 Task: Select the criteria, date is before to "exact date".
Action: Mouse moved to (177, 90)
Screenshot: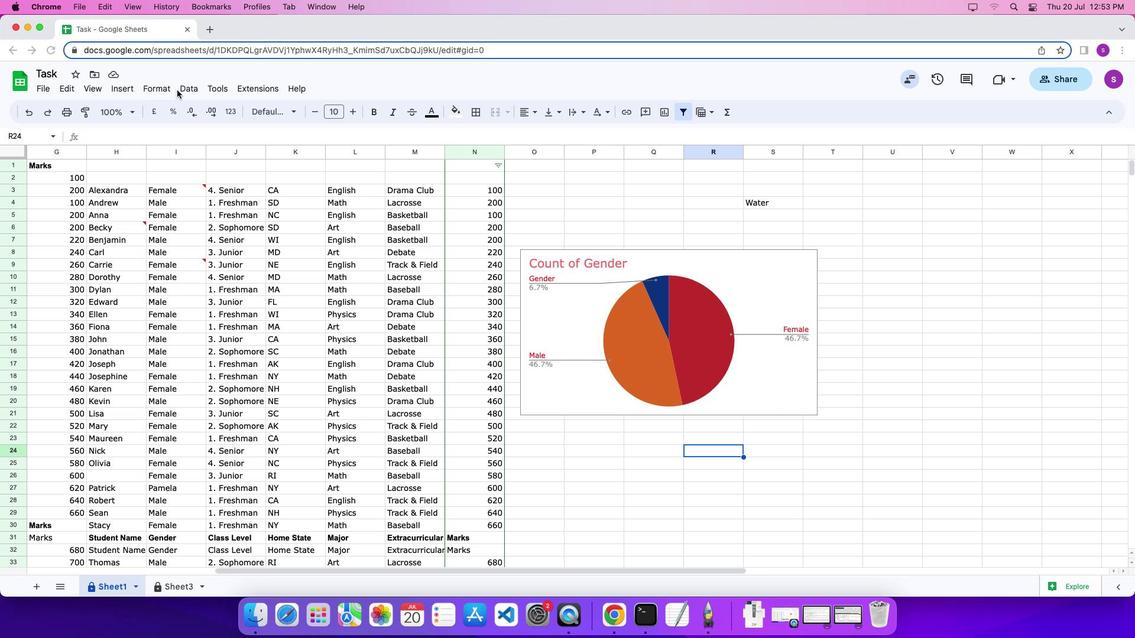 
Action: Mouse pressed left at (177, 90)
Screenshot: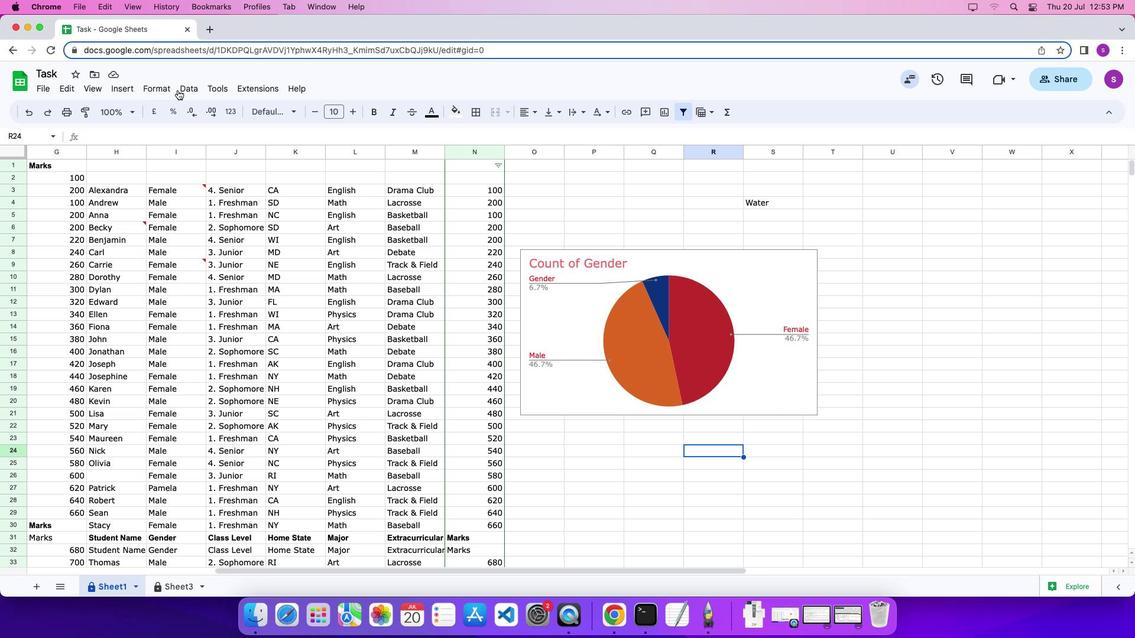 
Action: Mouse moved to (184, 89)
Screenshot: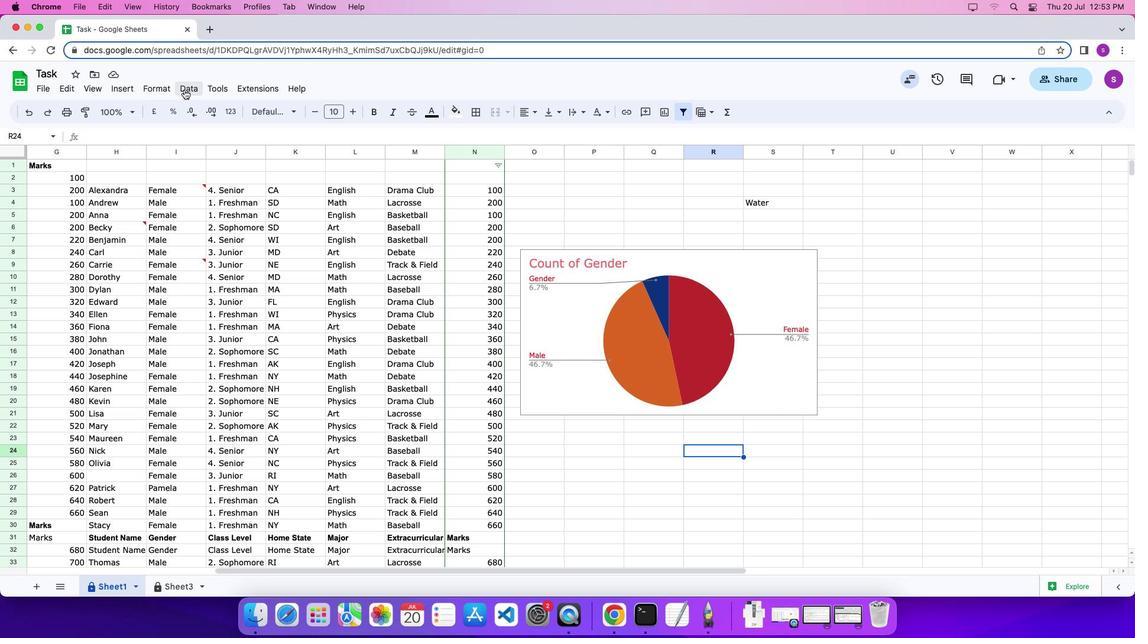 
Action: Mouse pressed left at (184, 89)
Screenshot: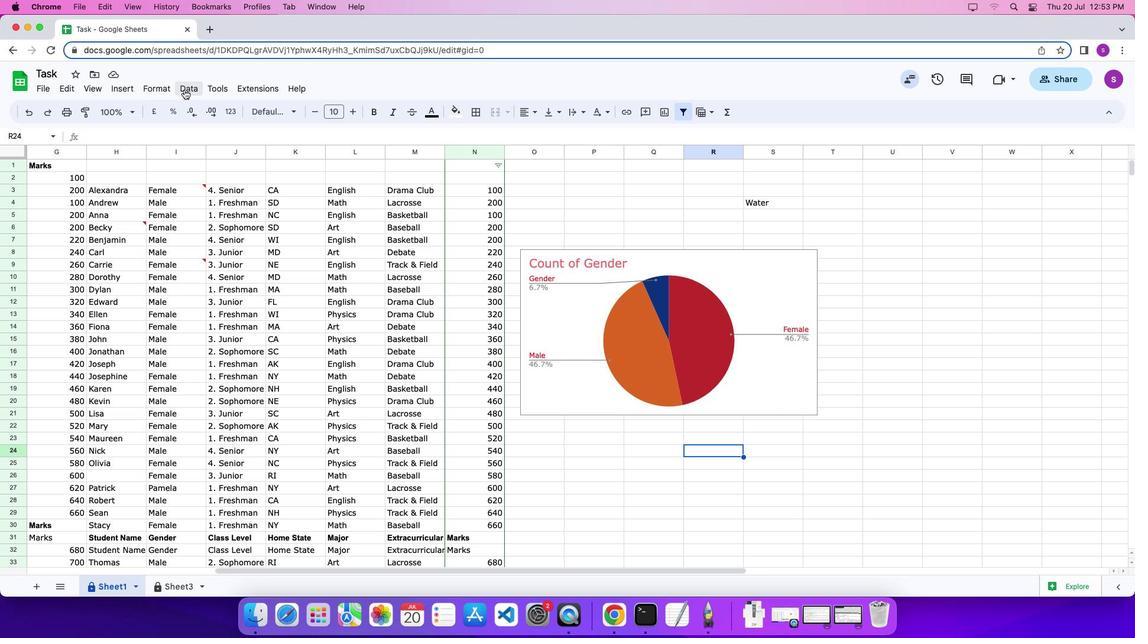 
Action: Mouse moved to (213, 331)
Screenshot: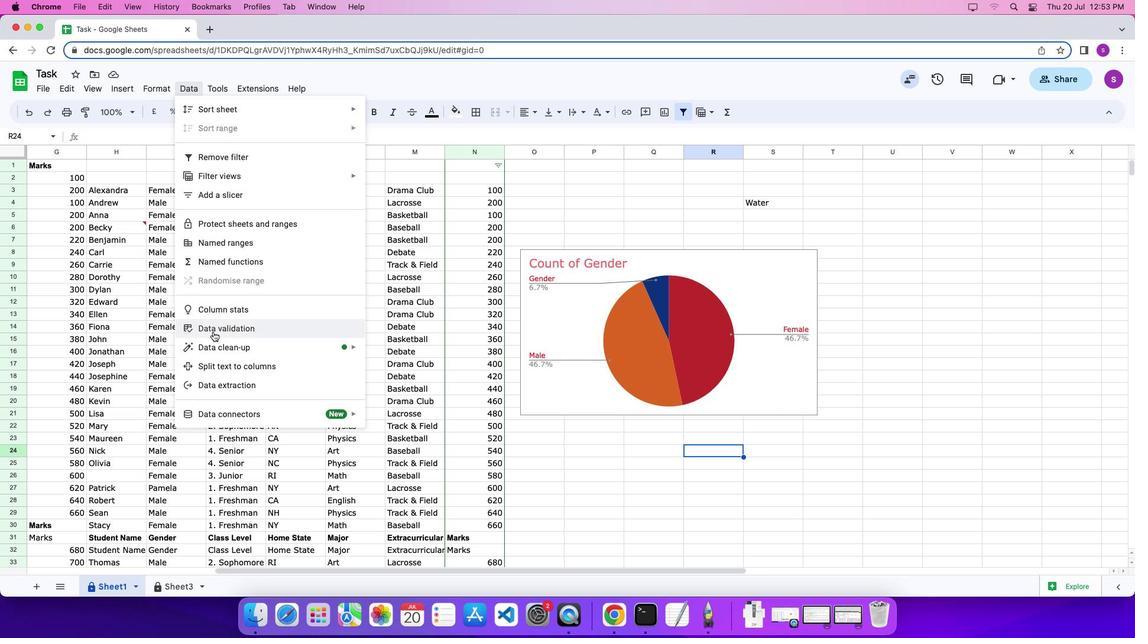 
Action: Mouse pressed left at (213, 331)
Screenshot: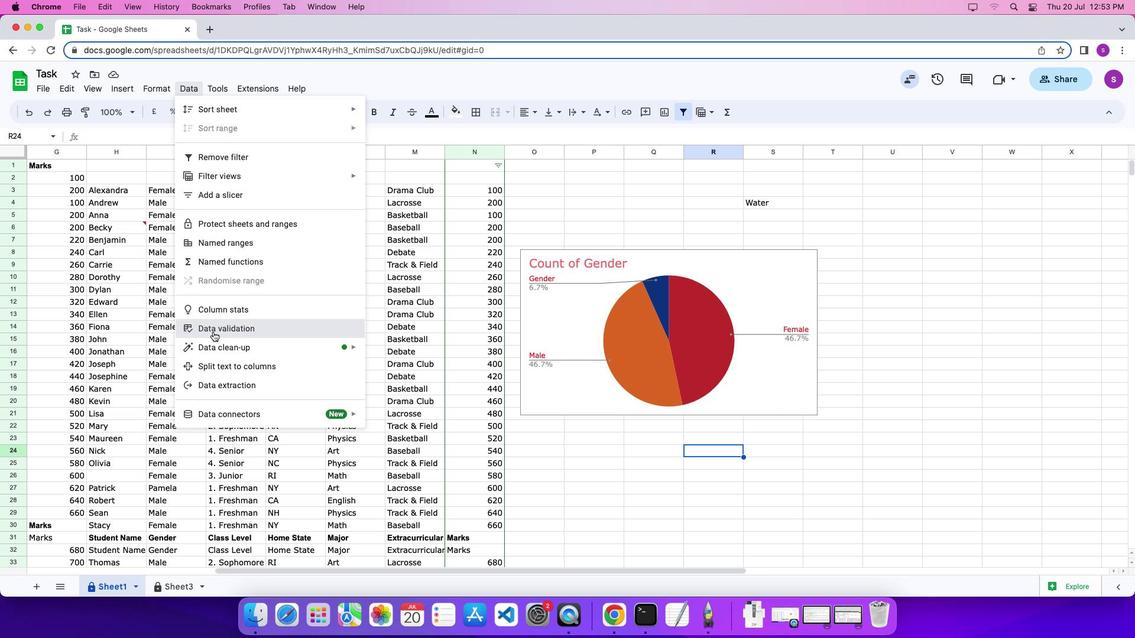 
Action: Mouse moved to (1105, 289)
Screenshot: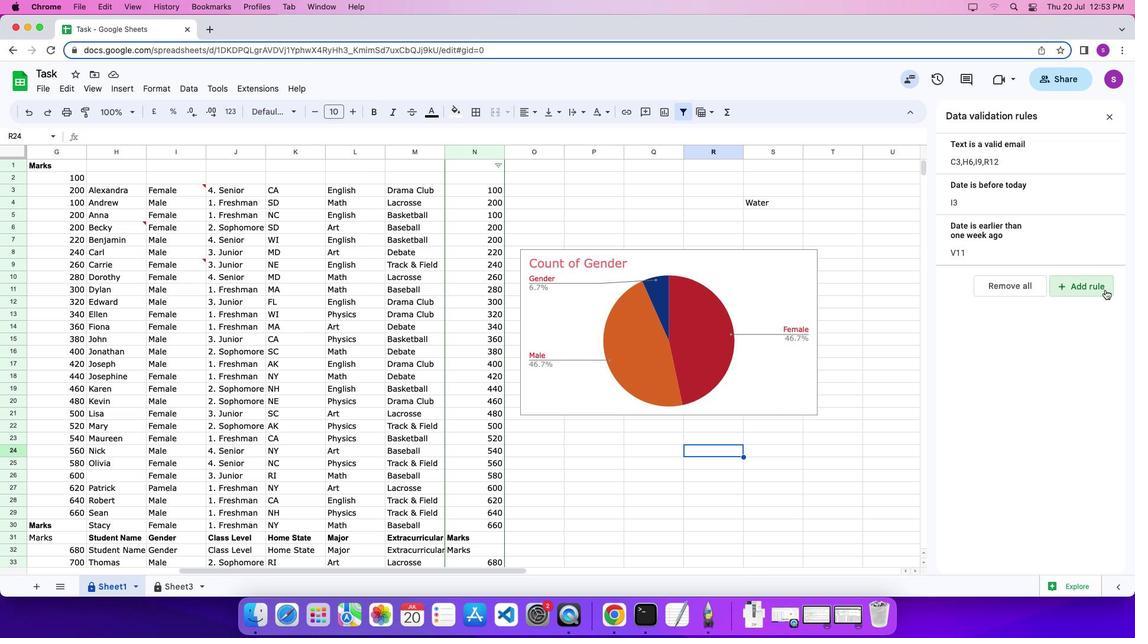 
Action: Mouse pressed left at (1105, 289)
Screenshot: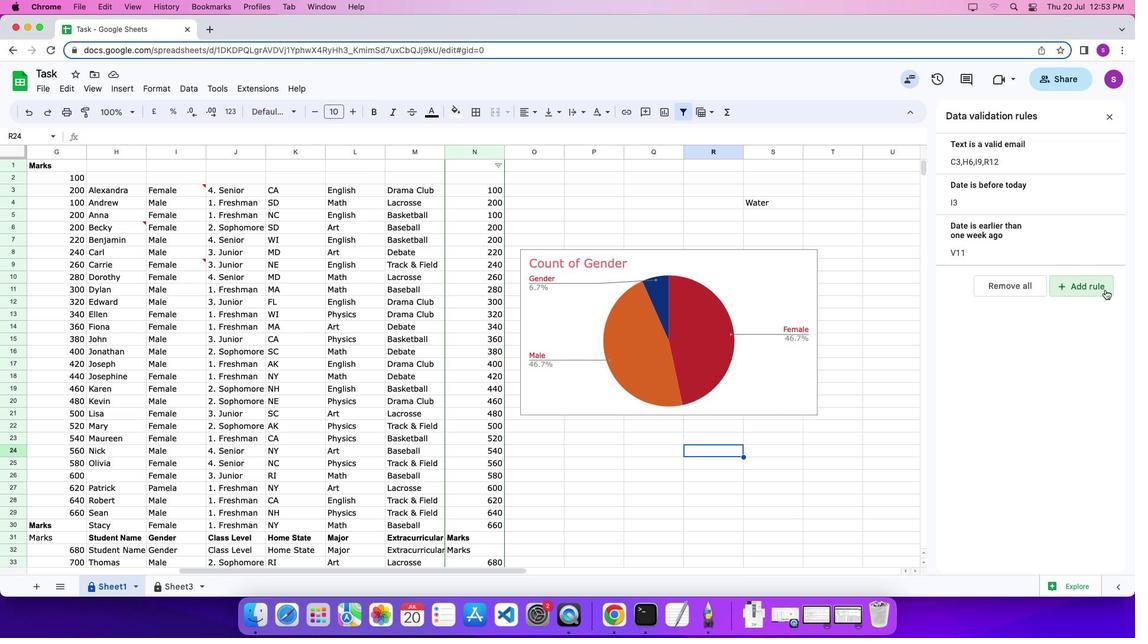 
Action: Mouse moved to (1056, 216)
Screenshot: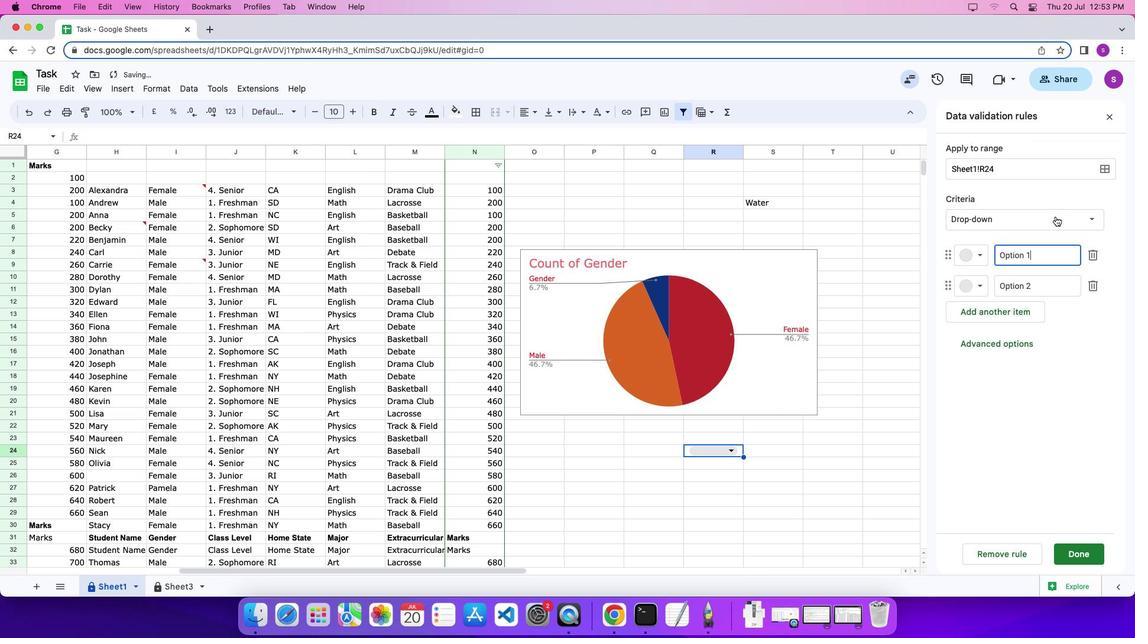 
Action: Mouse pressed left at (1056, 216)
Screenshot: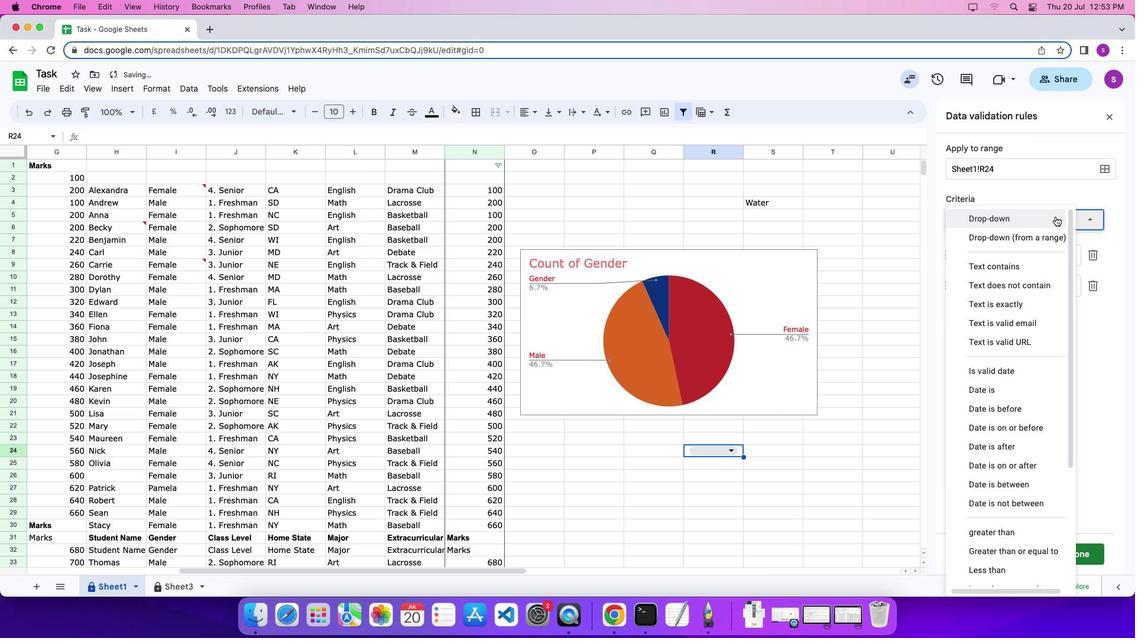 
Action: Mouse moved to (1012, 411)
Screenshot: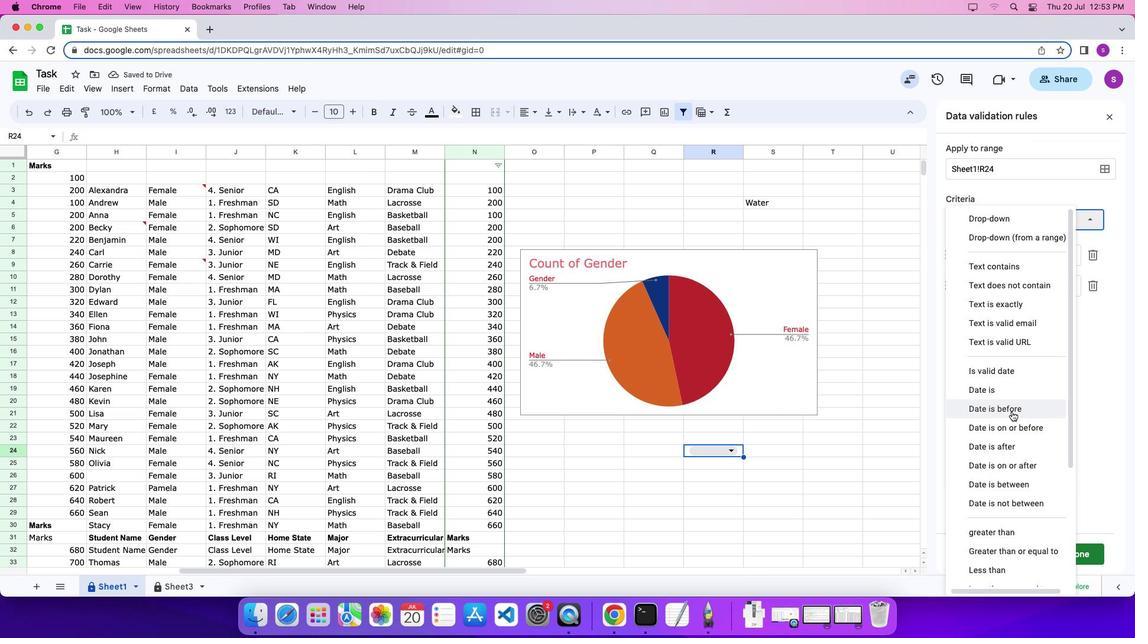 
Action: Mouse pressed left at (1012, 411)
Screenshot: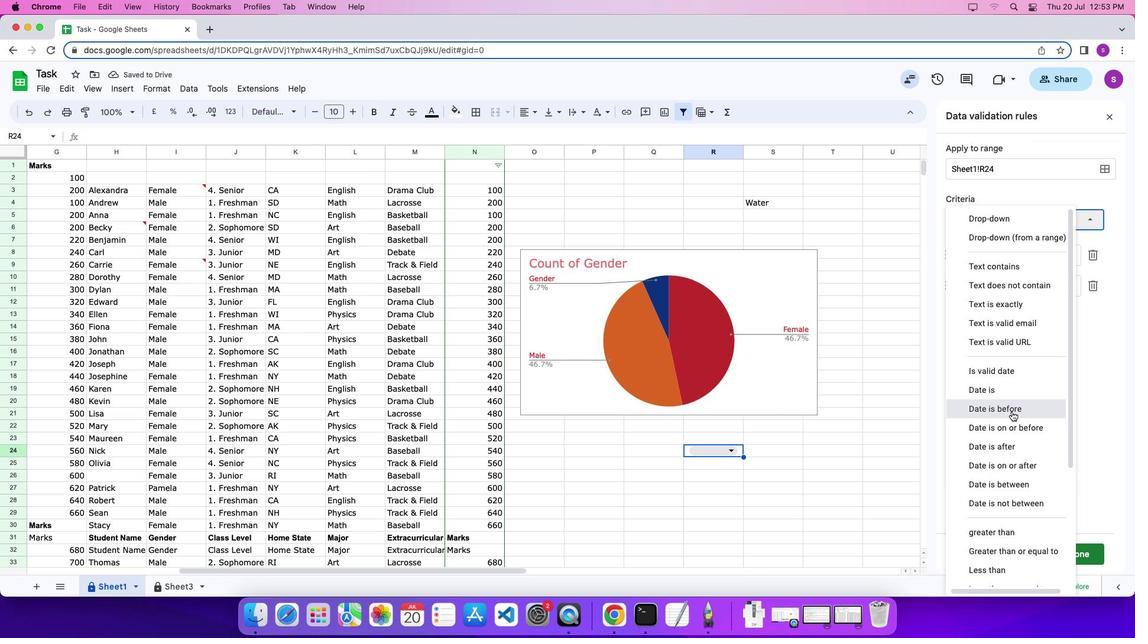 
Action: Mouse moved to (1009, 249)
Screenshot: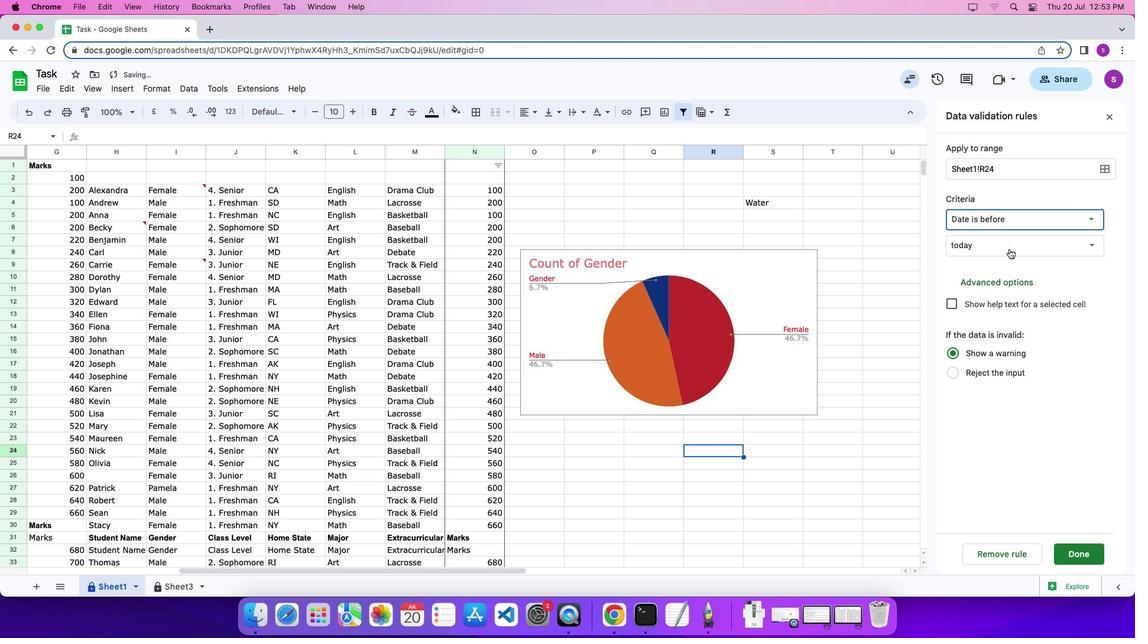 
Action: Mouse pressed left at (1009, 249)
Screenshot: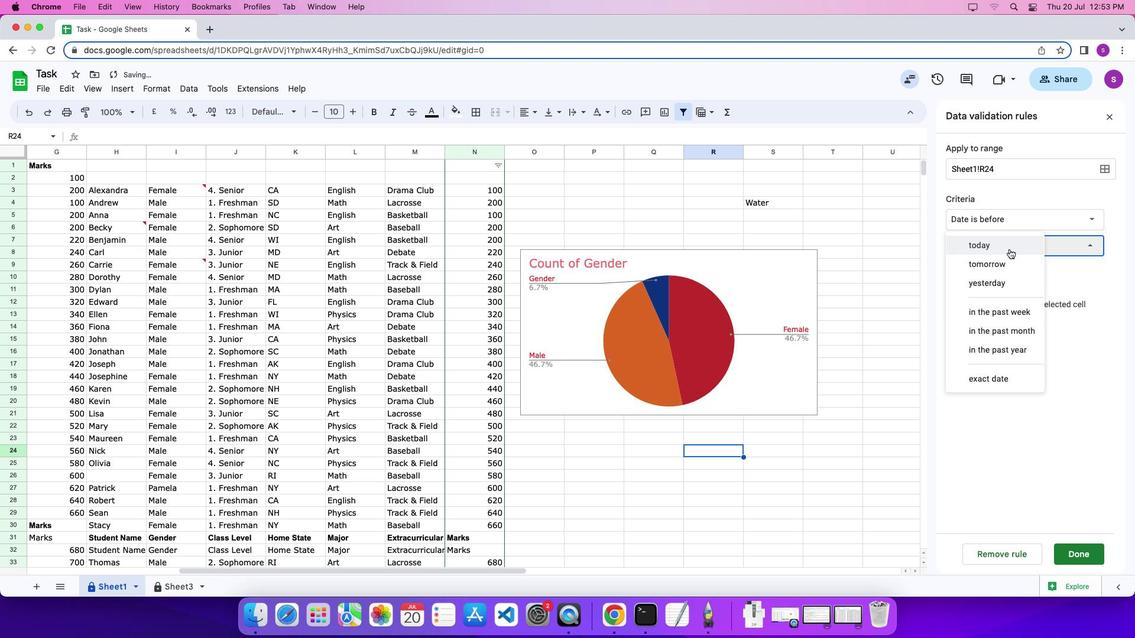 
Action: Mouse moved to (1001, 373)
Screenshot: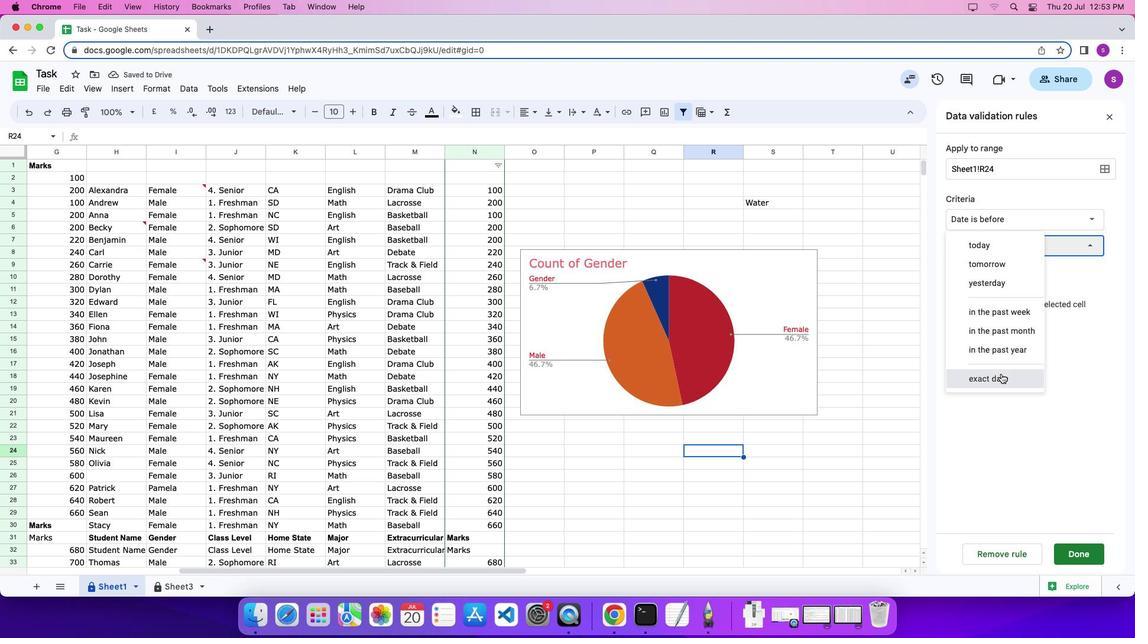 
Action: Mouse pressed left at (1001, 373)
Screenshot: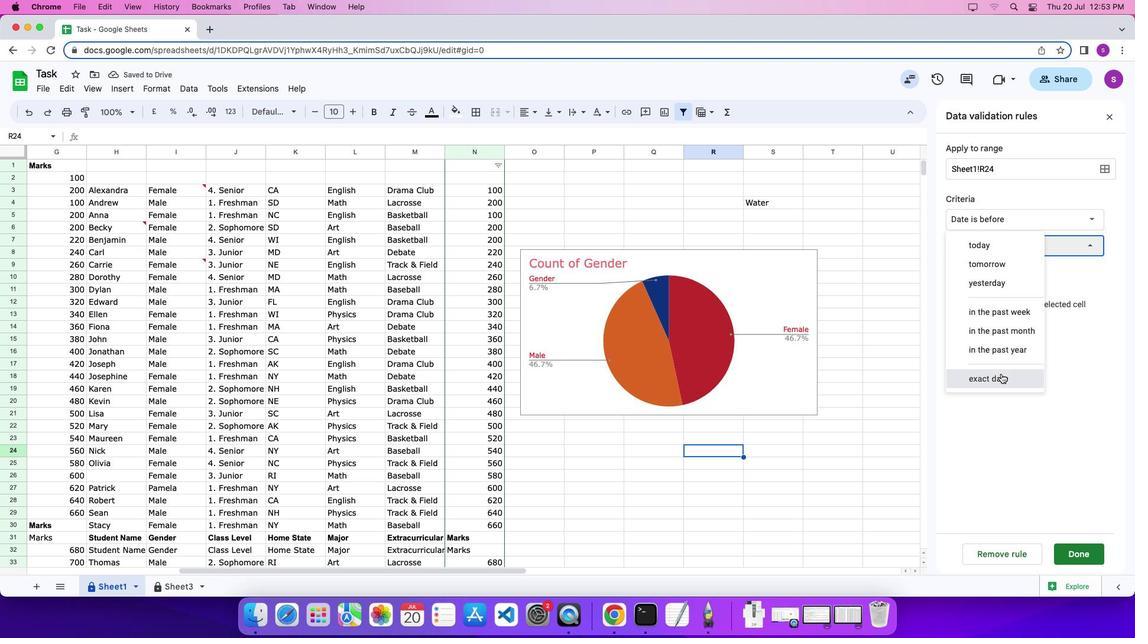 
Action: Mouse moved to (998, 277)
Screenshot: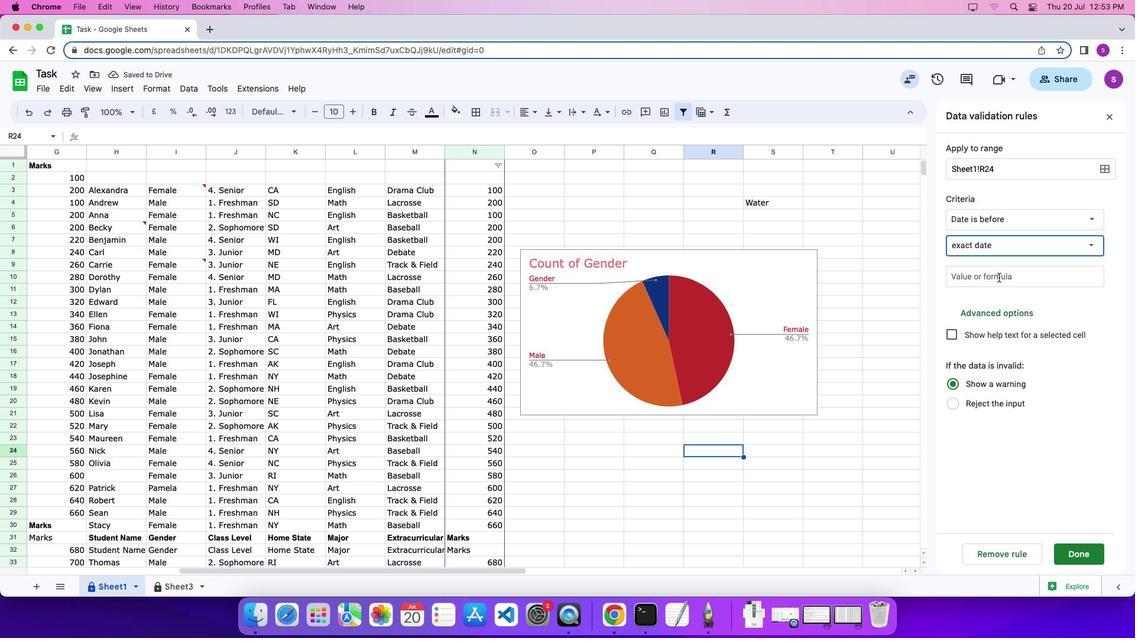 
Action: Mouse pressed left at (998, 277)
Screenshot: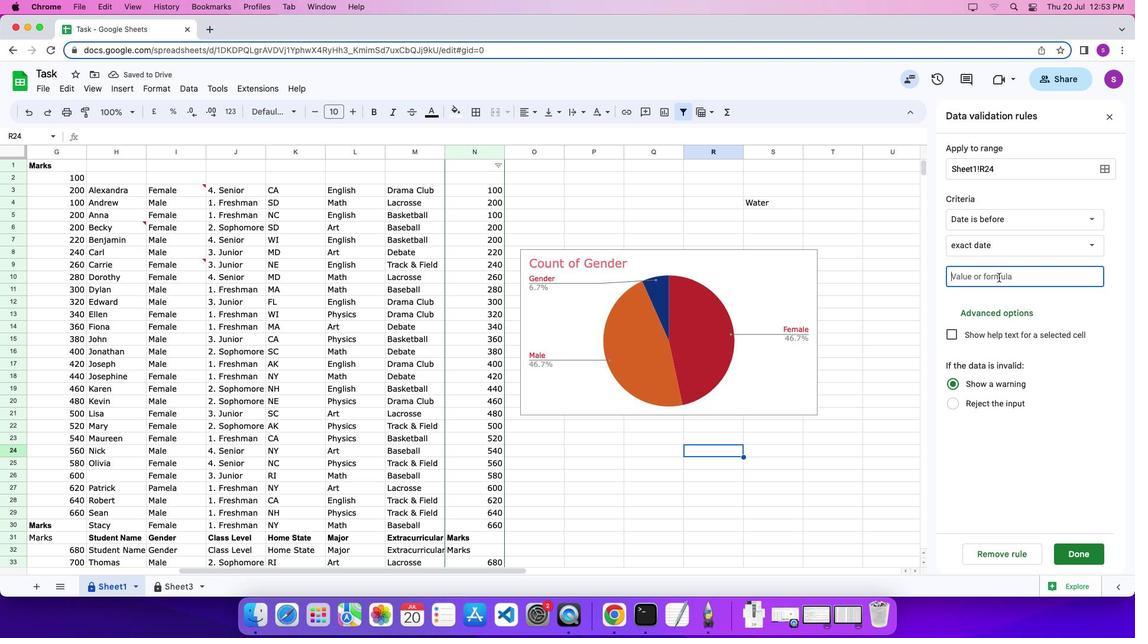 
Action: Key pressed '2'
Screenshot: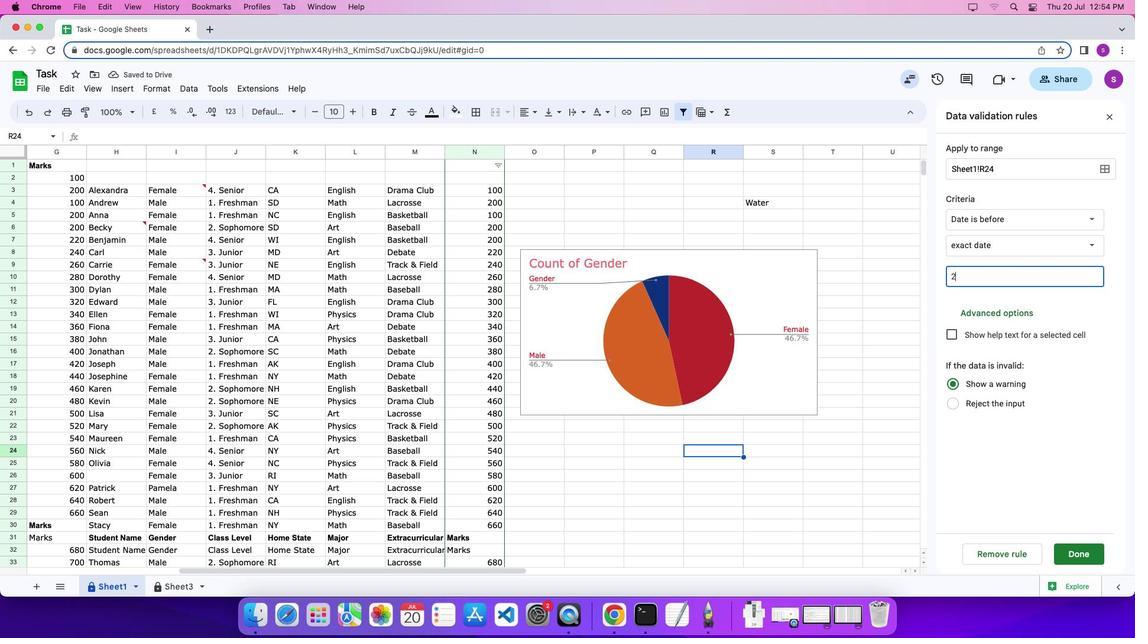 
Action: Mouse moved to (1077, 564)
Screenshot: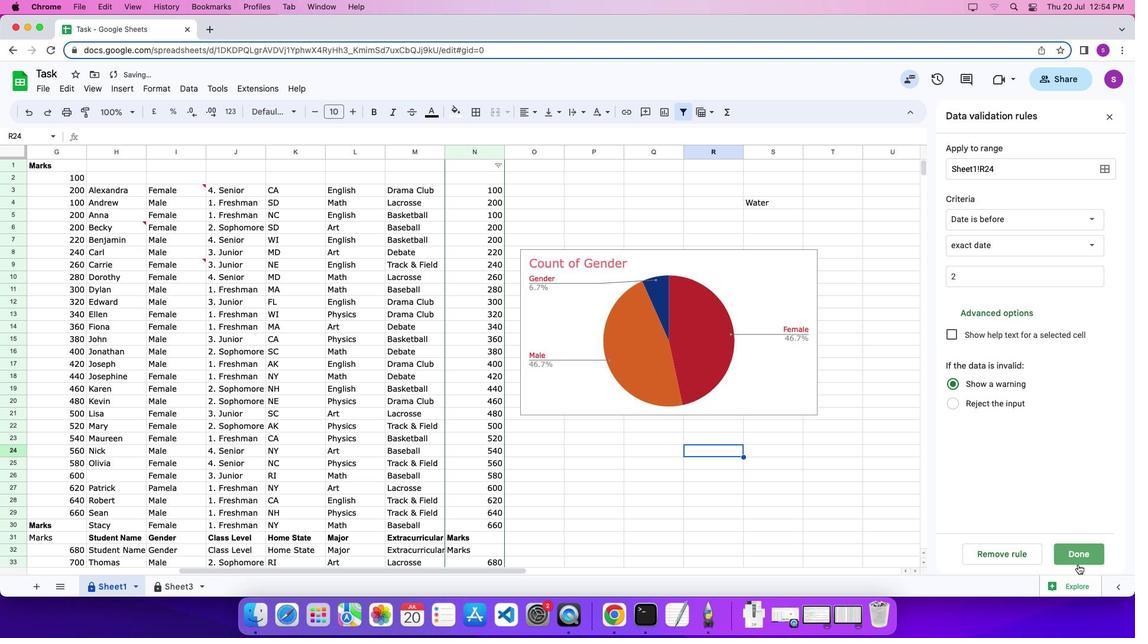 
Action: Mouse pressed left at (1077, 564)
Screenshot: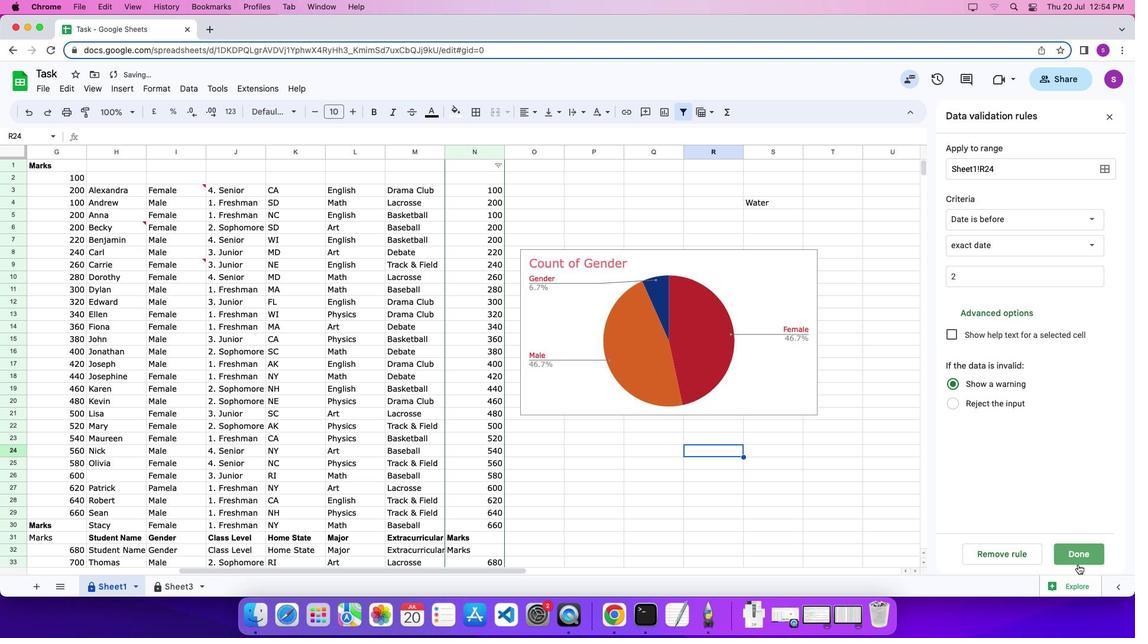 
Action: Mouse moved to (1078, 564)
Screenshot: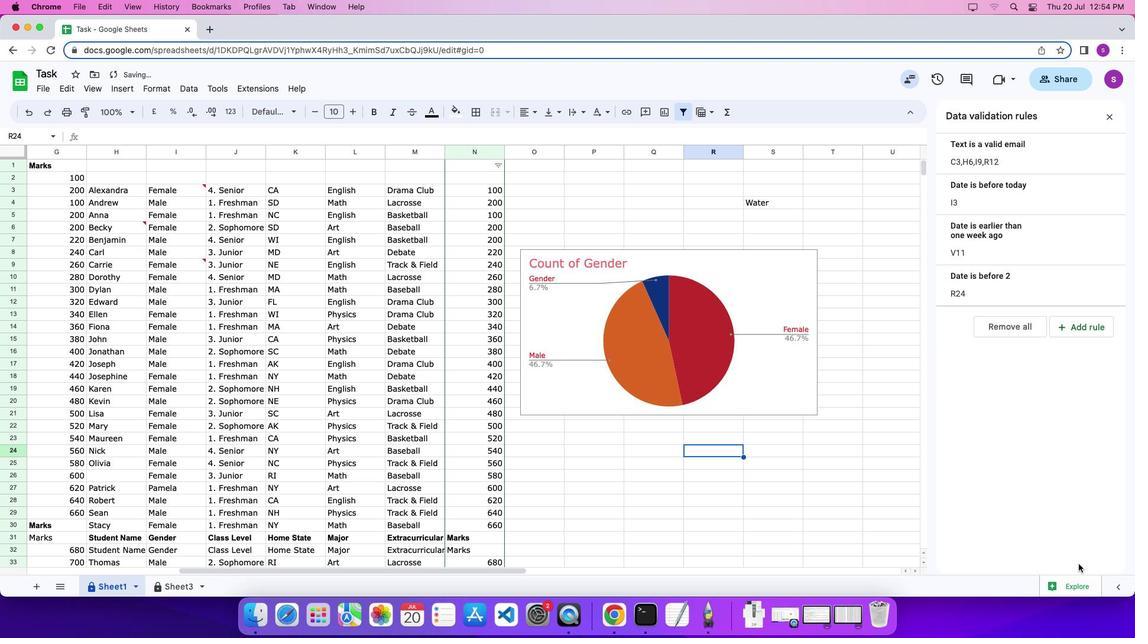 
